 Task: Set the Speed to 25%
Action: Mouse moved to (166, 534)
Screenshot: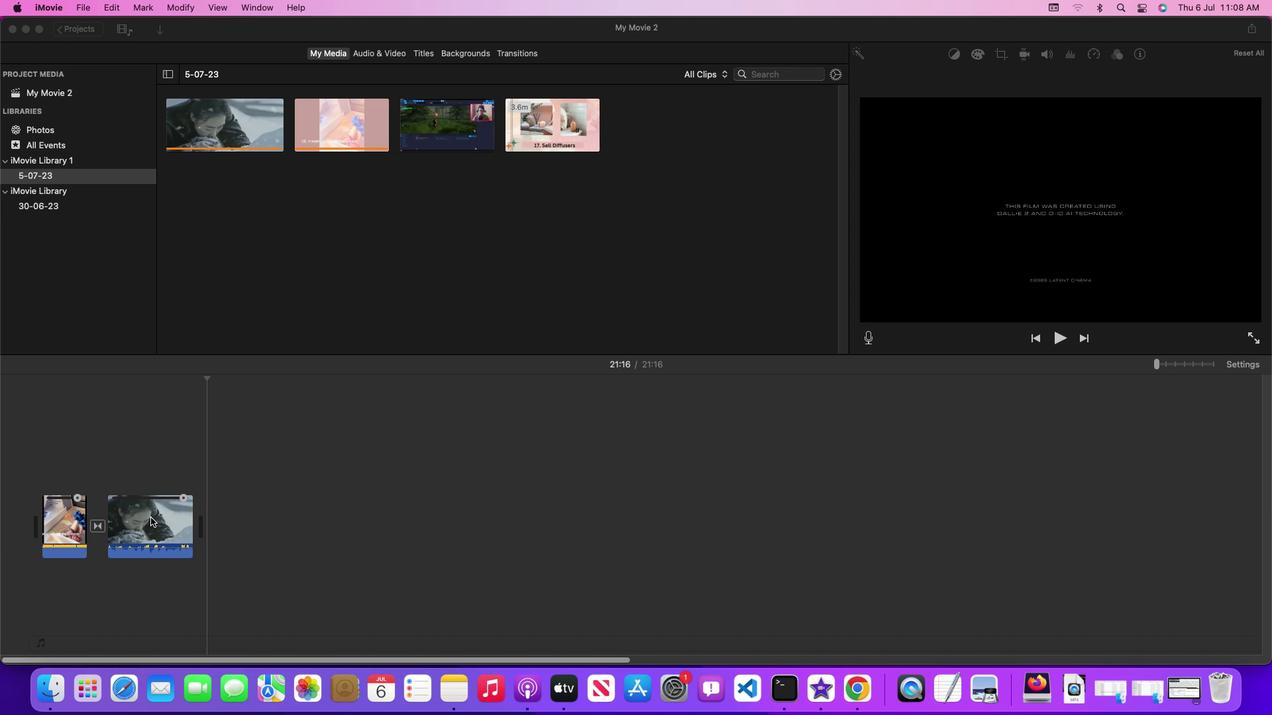 
Action: Mouse pressed left at (166, 534)
Screenshot: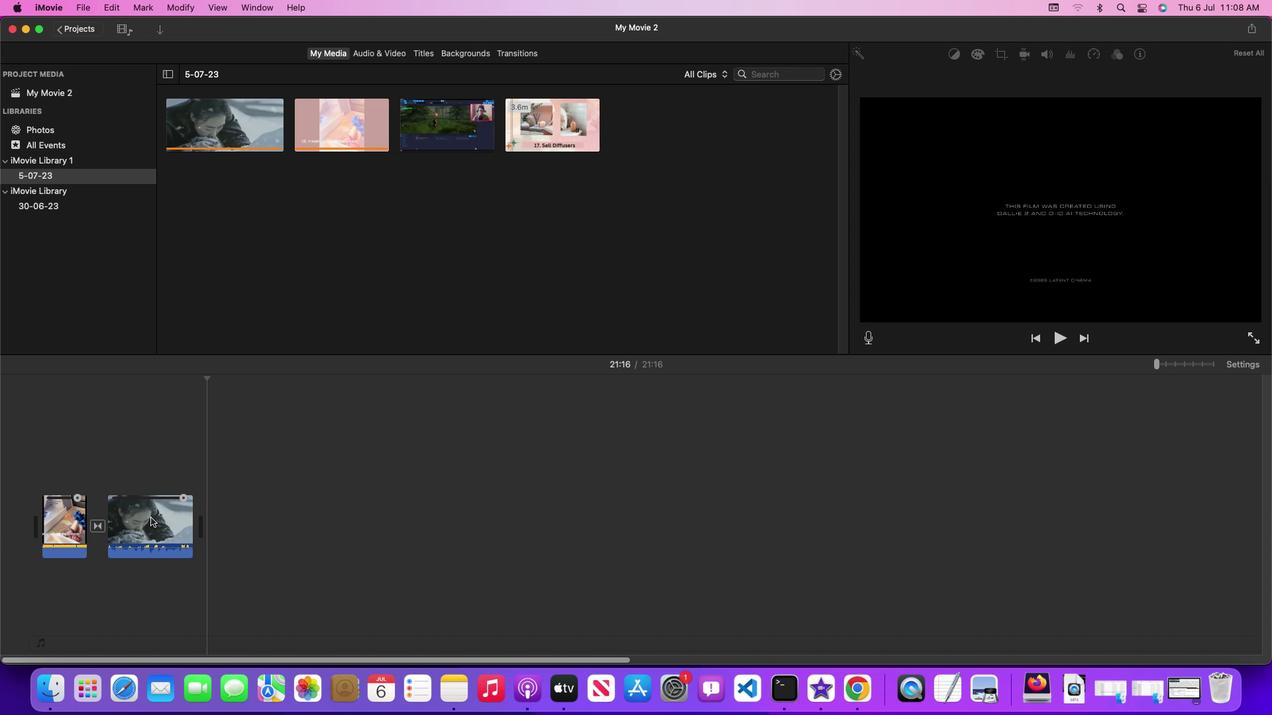 
Action: Mouse pressed left at (166, 534)
Screenshot: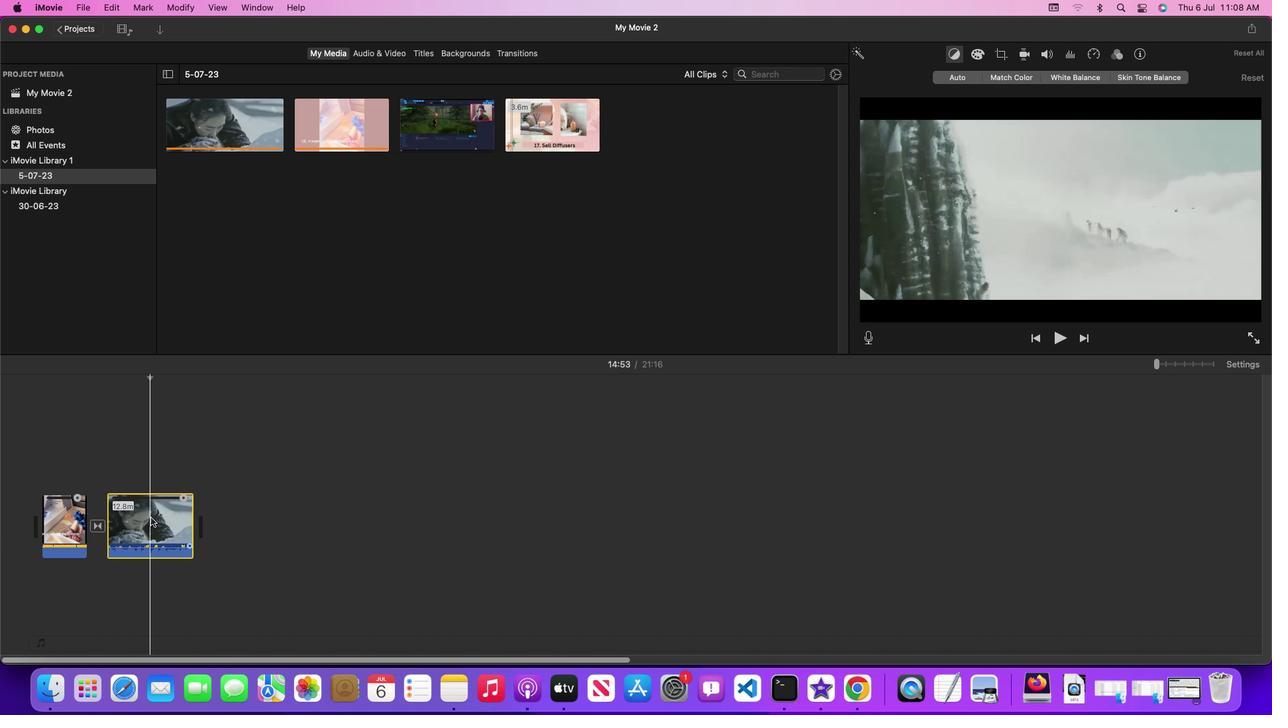 
Action: Mouse moved to (193, 21)
Screenshot: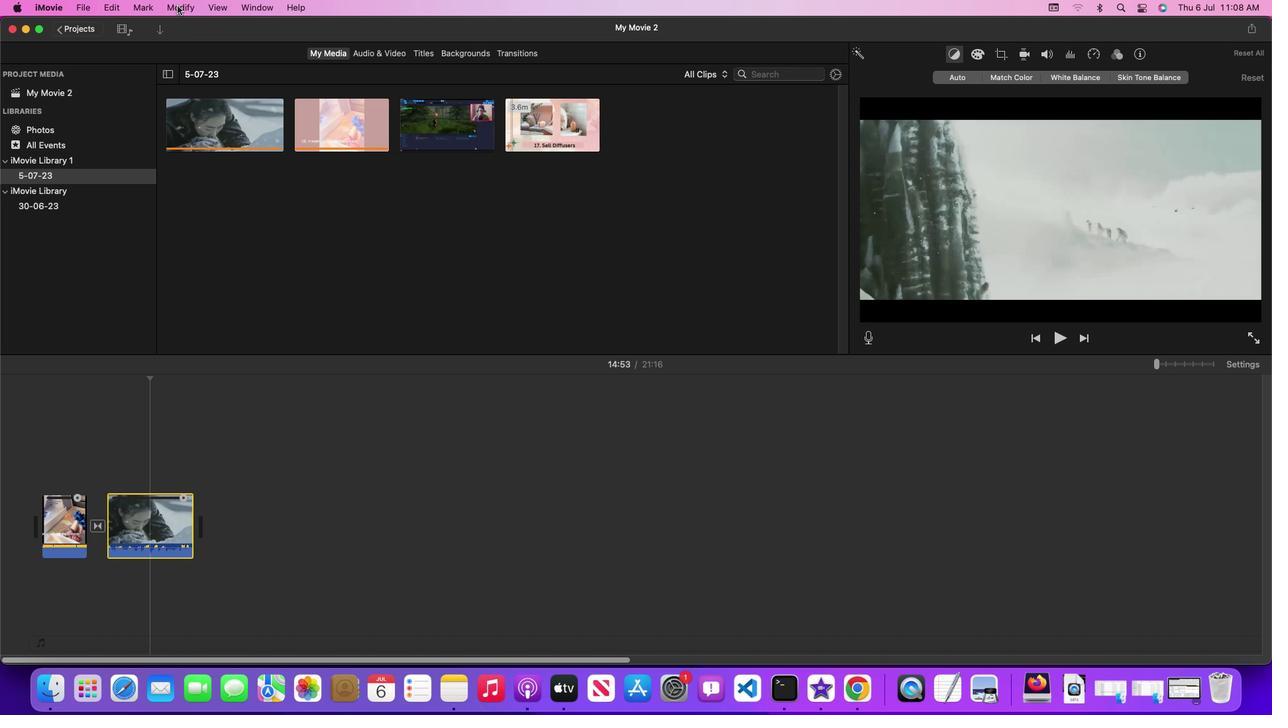 
Action: Mouse pressed left at (193, 21)
Screenshot: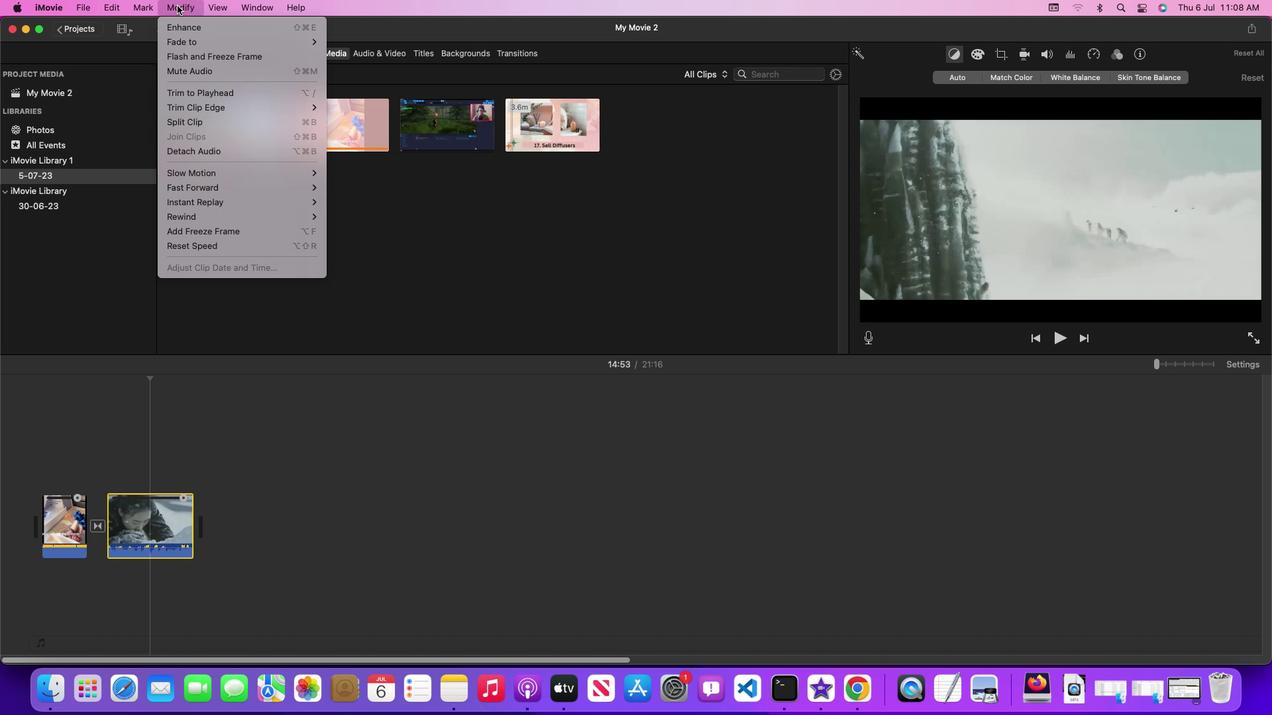 
Action: Mouse moved to (212, 43)
Screenshot: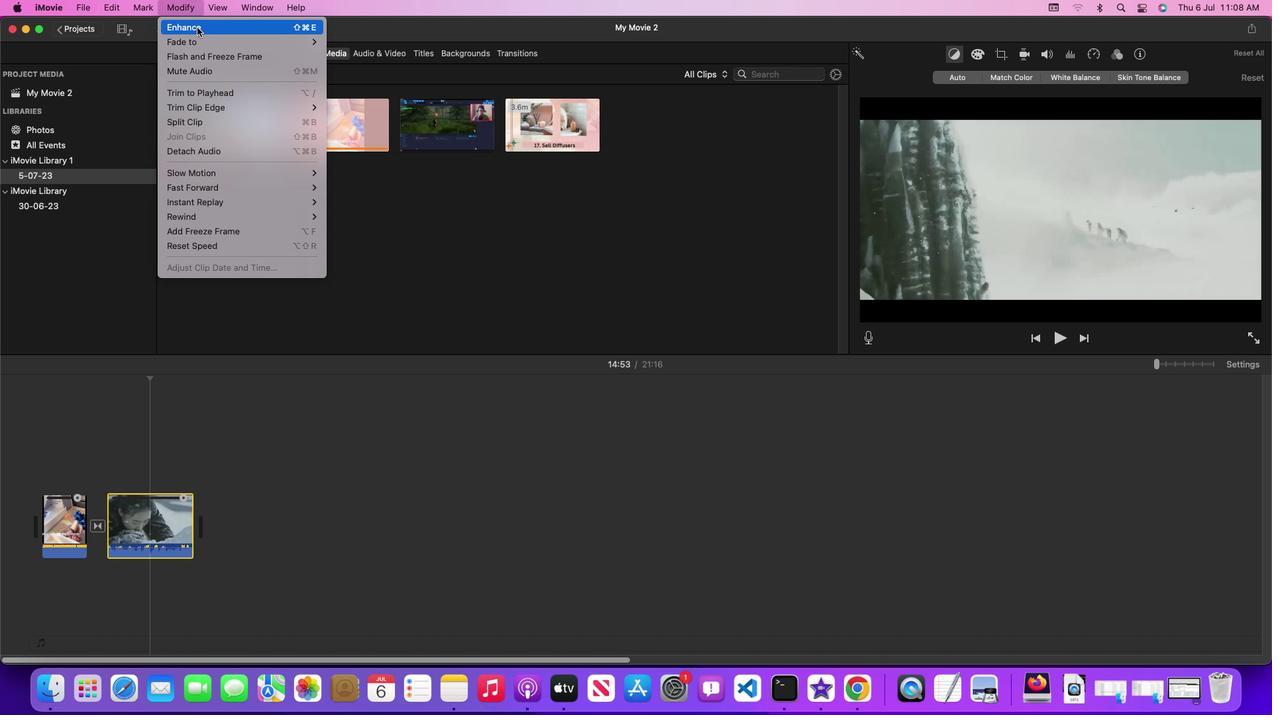 
Action: Mouse pressed left at (212, 43)
Screenshot: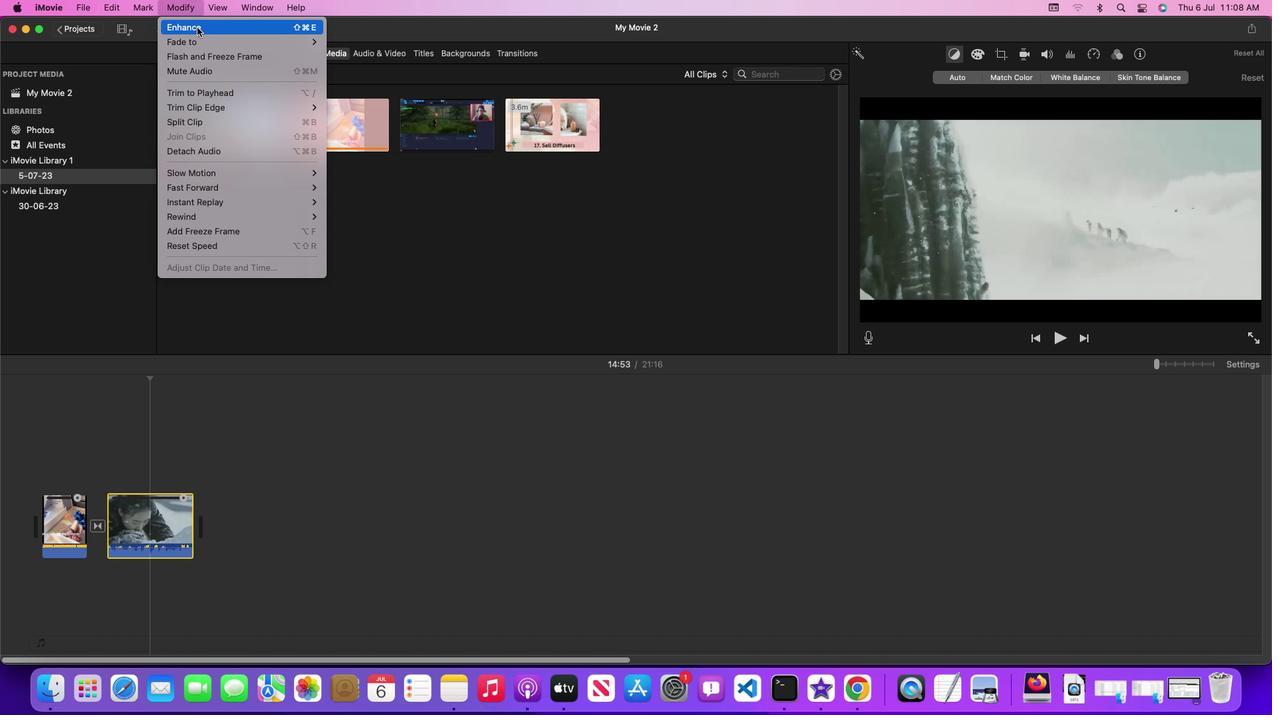 
Action: Mouse moved to (1109, 72)
Screenshot: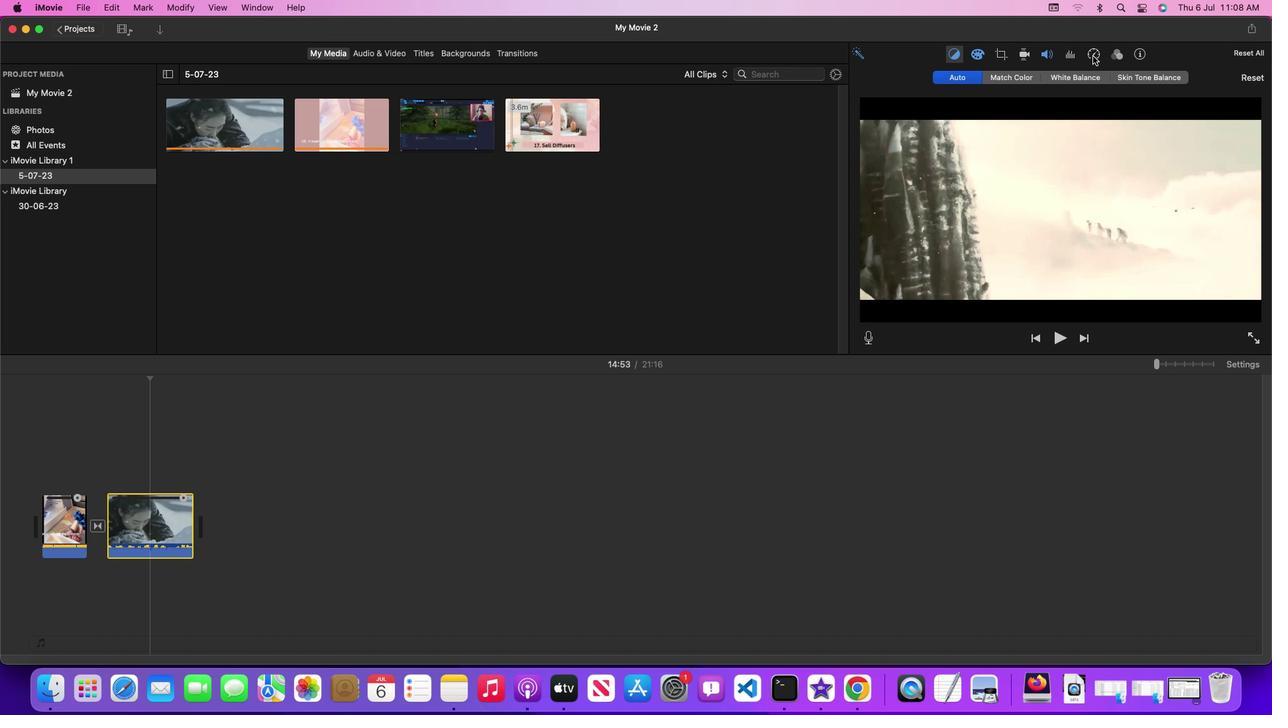 
Action: Mouse pressed left at (1109, 72)
Screenshot: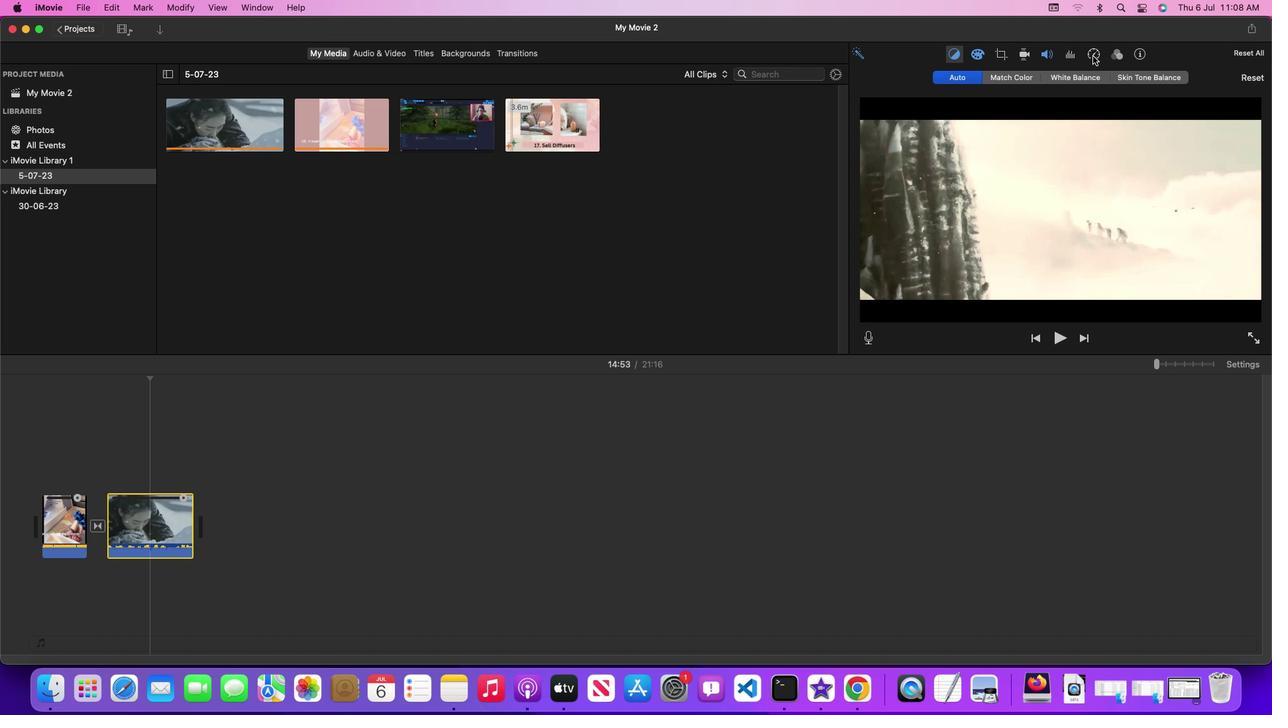 
Action: Mouse moved to (1001, 94)
Screenshot: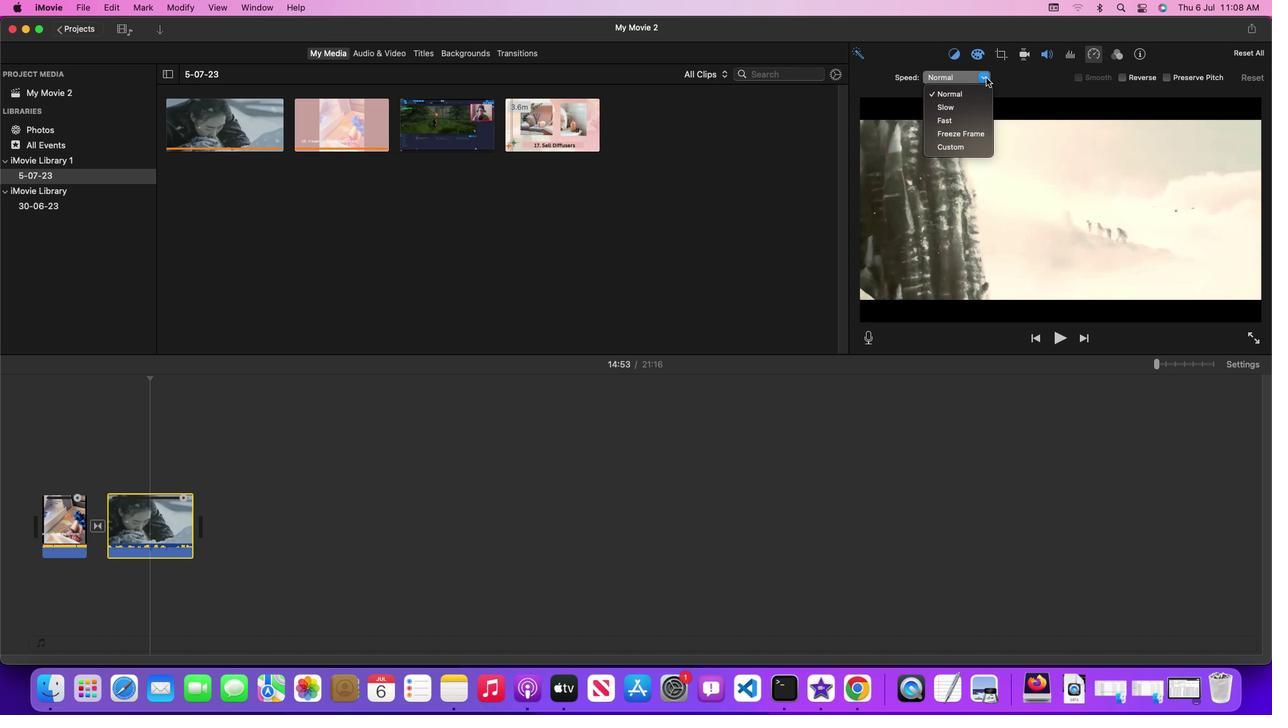 
Action: Mouse pressed left at (1001, 94)
Screenshot: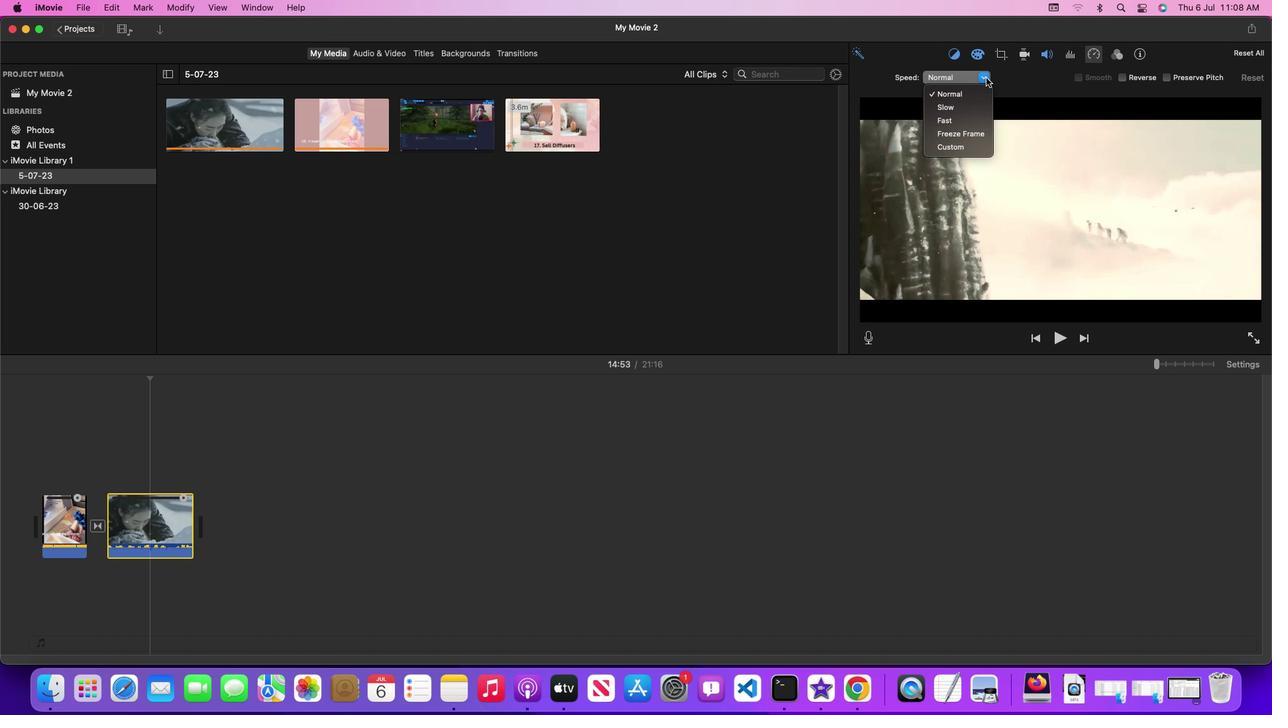 
Action: Mouse moved to (986, 122)
Screenshot: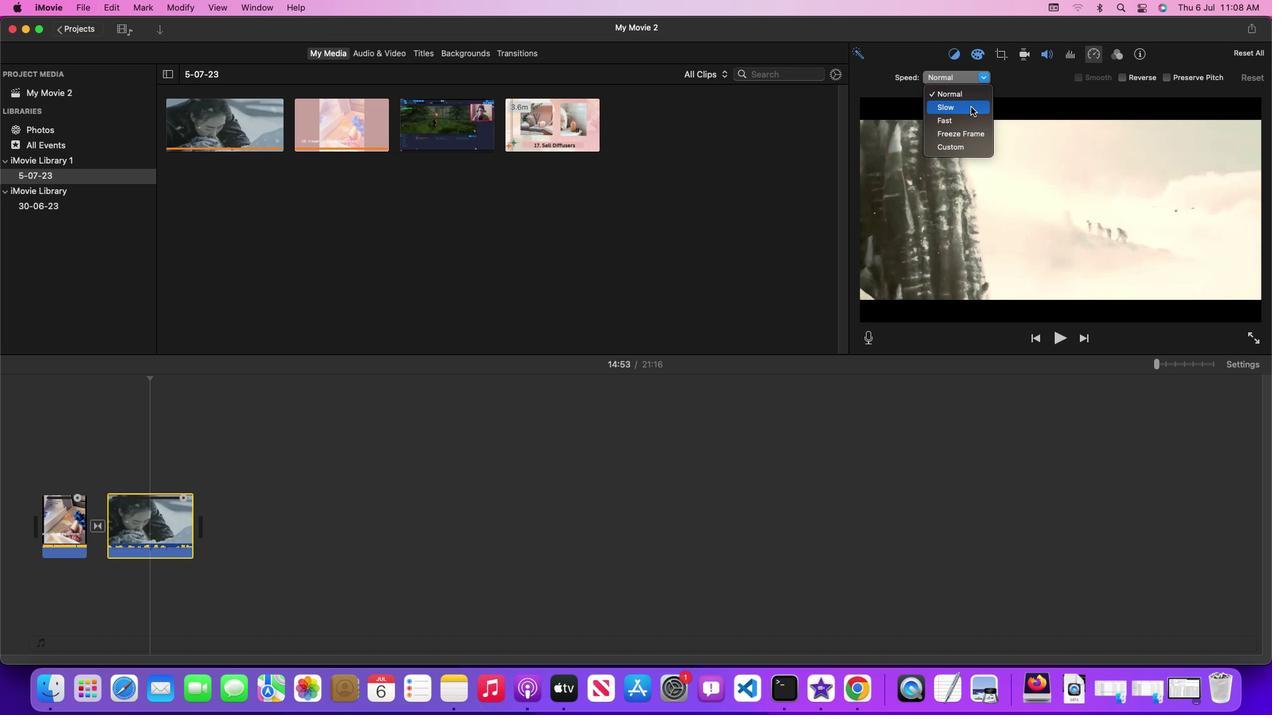 
Action: Mouse pressed left at (986, 122)
Screenshot: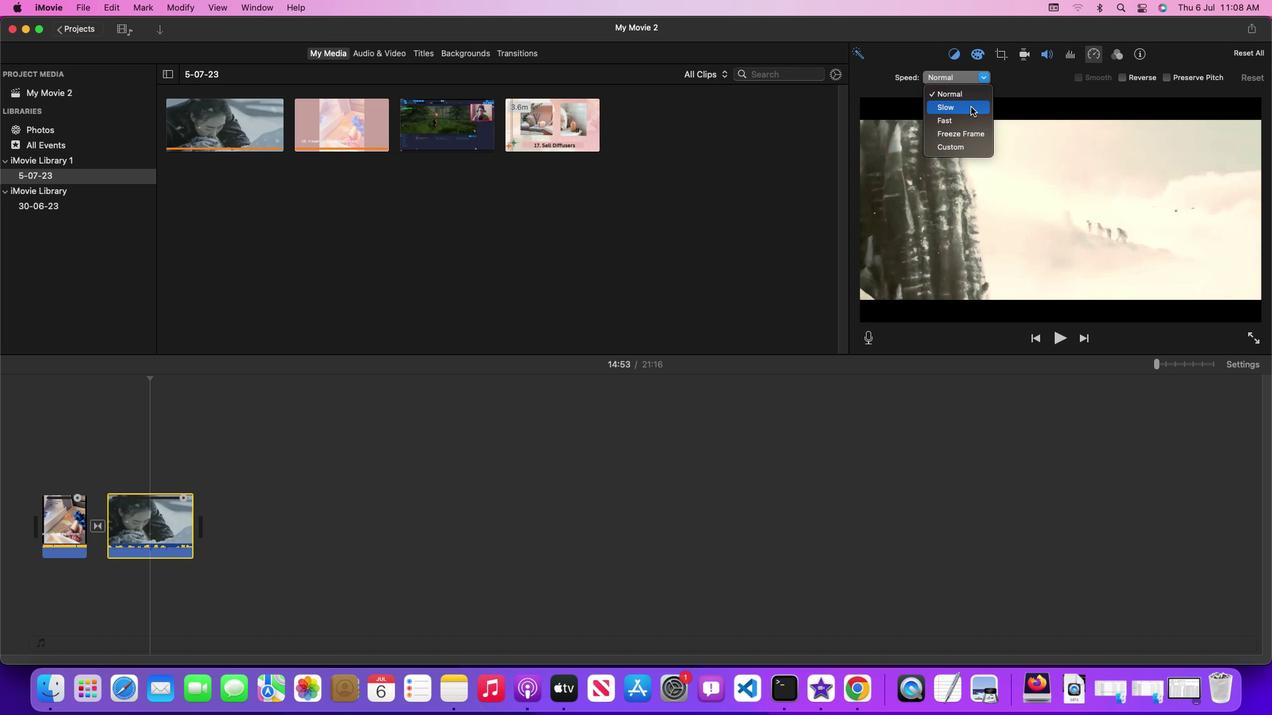 
Action: Mouse moved to (1023, 92)
Screenshot: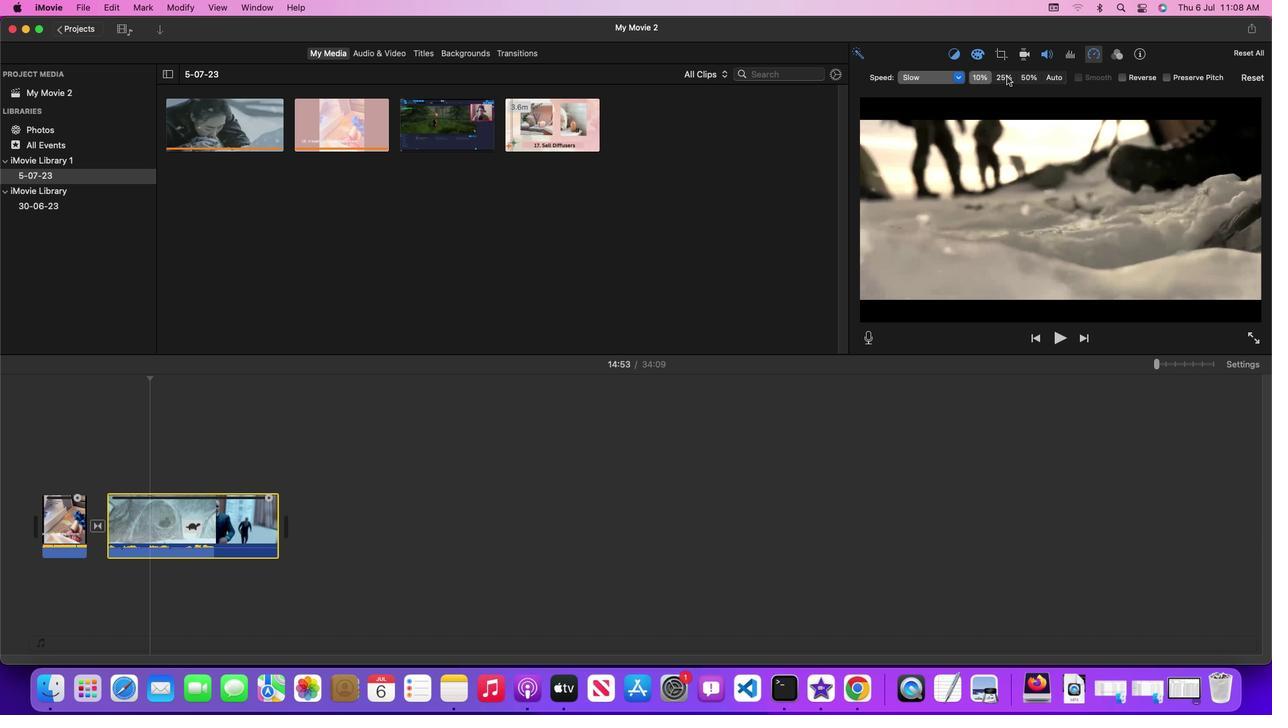 
Action: Mouse pressed left at (1023, 92)
Screenshot: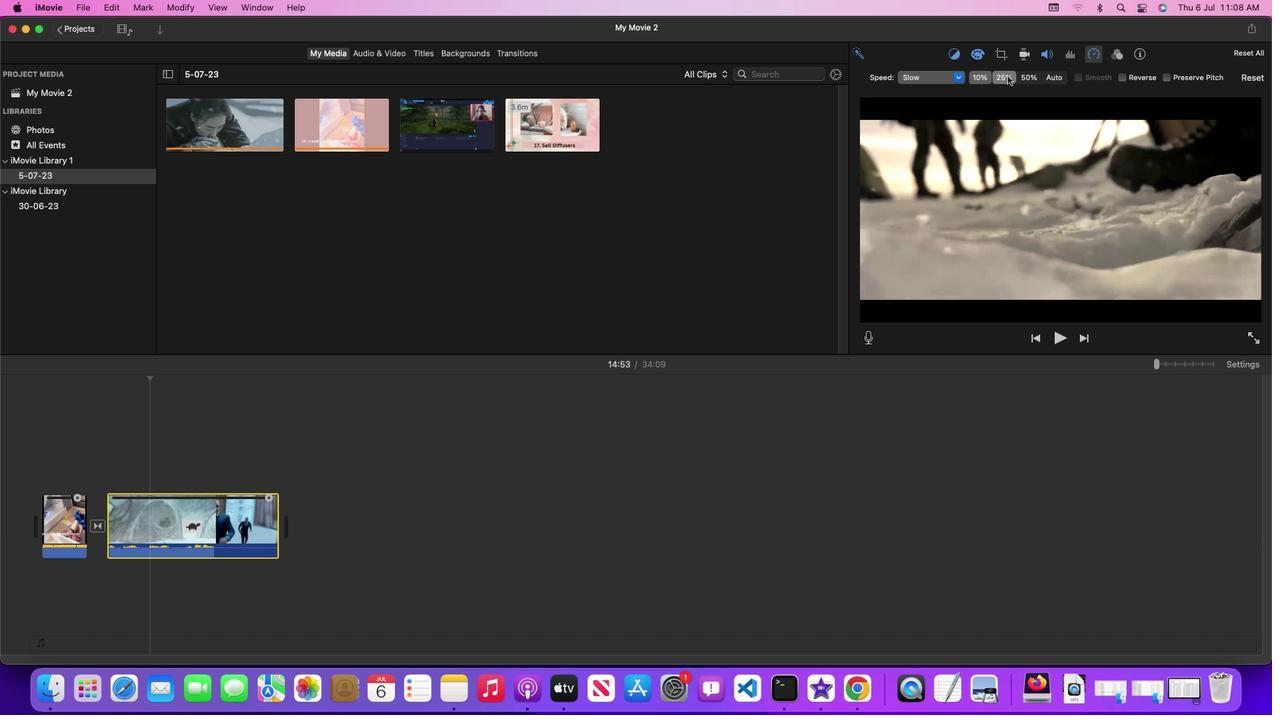 
Action: Mouse moved to (1034, 143)
Screenshot: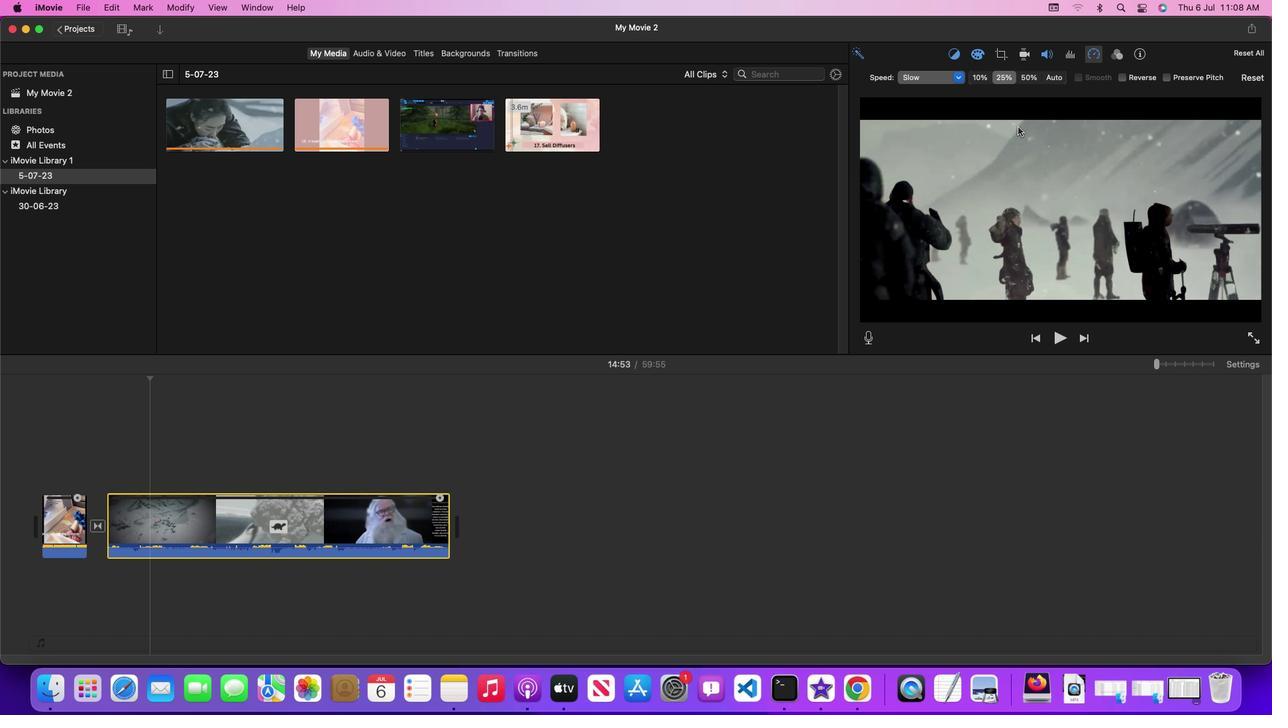 
